 Task: Set the notification email frequency to periodically.
Action: Mouse pressed left at (921, 70)
Screenshot: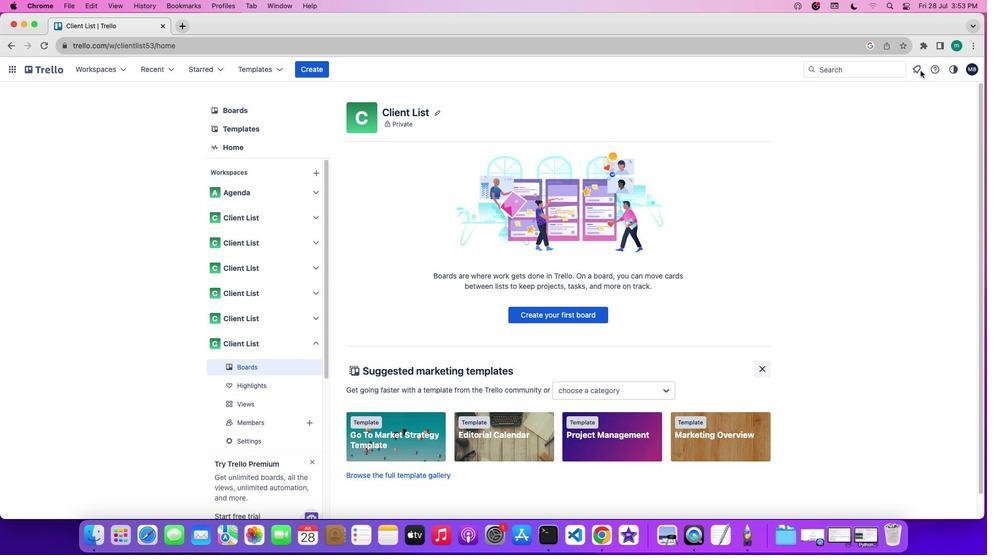 
Action: Mouse moved to (918, 70)
Screenshot: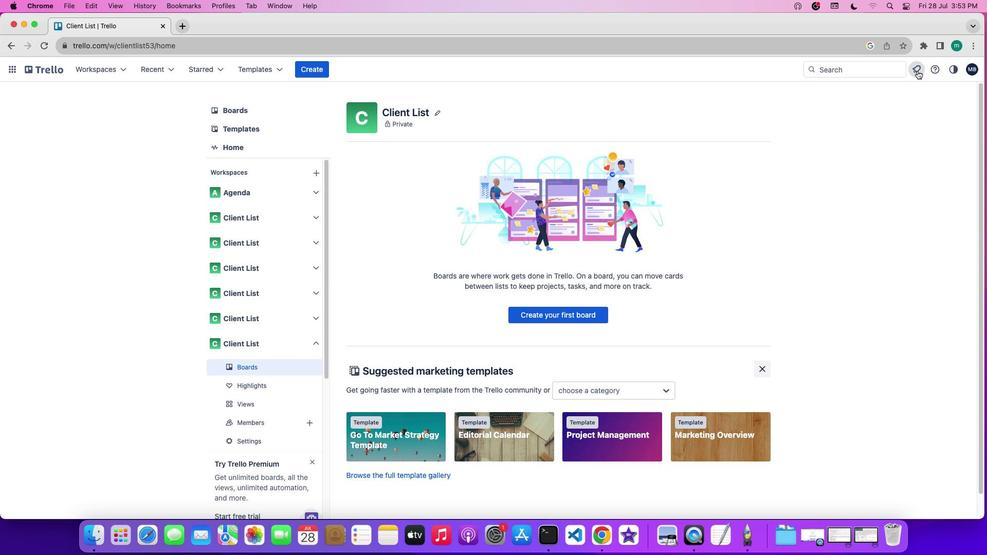 
Action: Mouse pressed left at (918, 70)
Screenshot: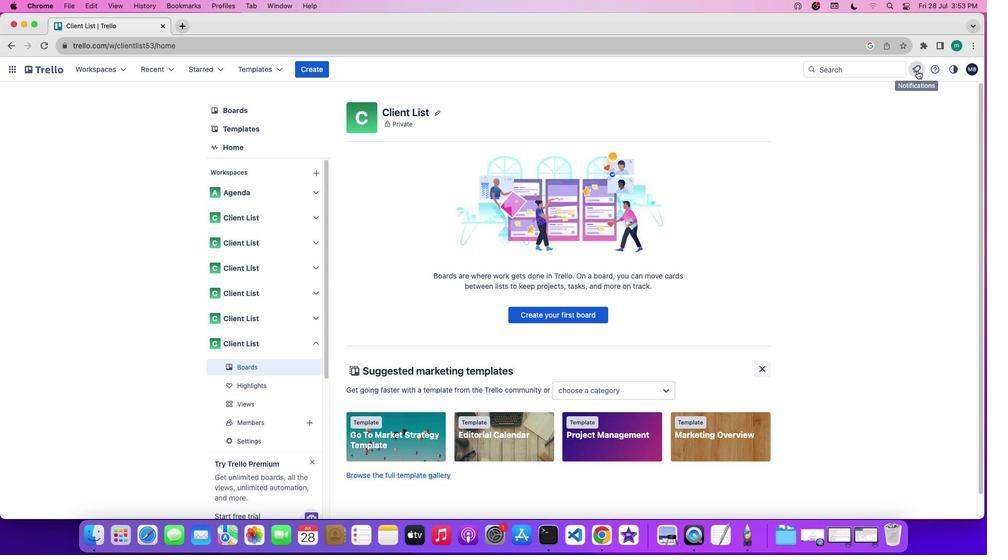 
Action: Mouse moved to (966, 97)
Screenshot: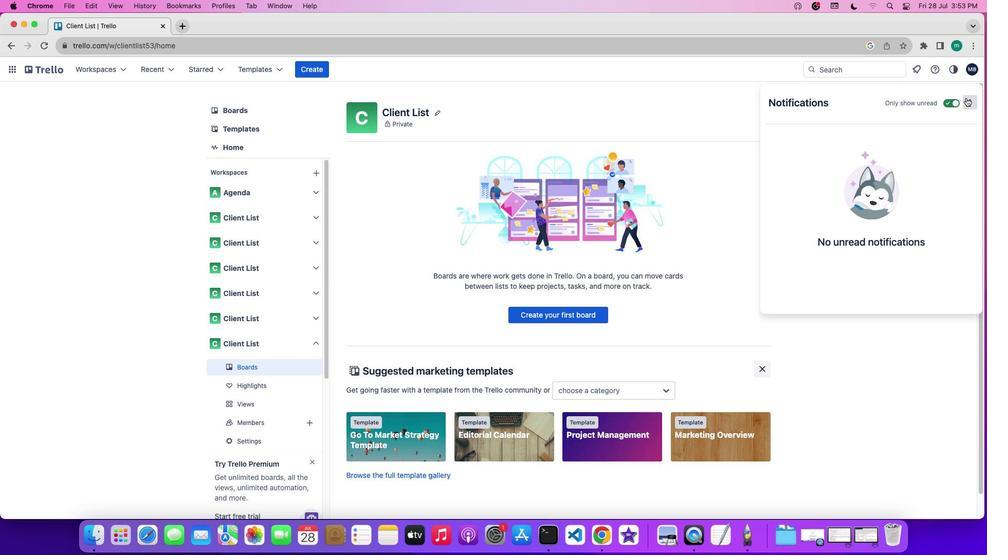 
Action: Mouse pressed left at (966, 97)
Screenshot: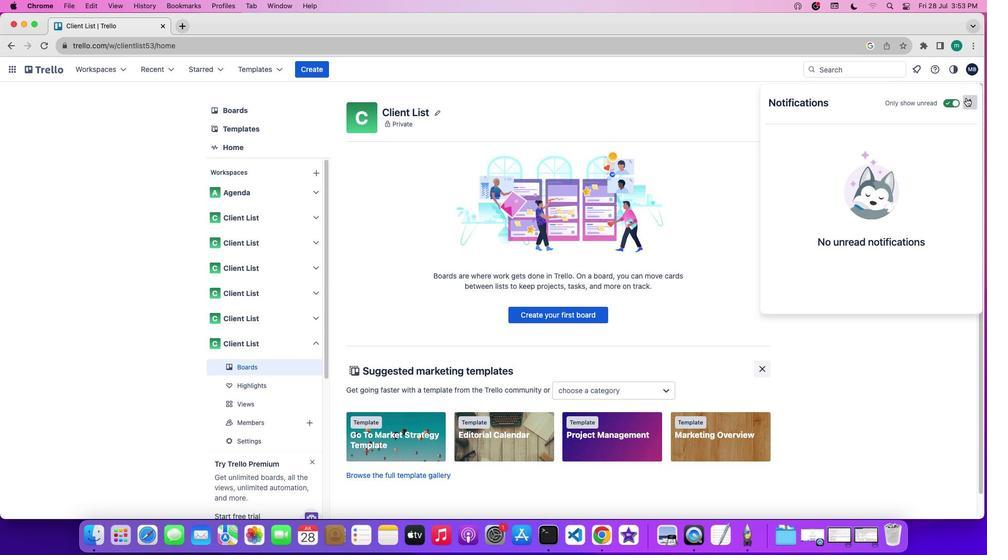 
Action: Mouse moved to (944, 163)
Screenshot: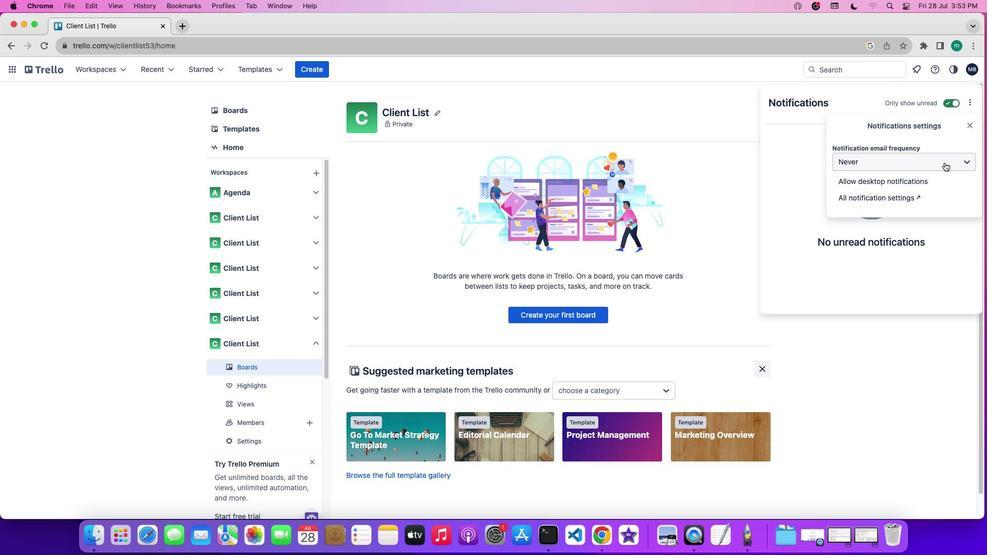 
Action: Mouse pressed left at (944, 163)
Screenshot: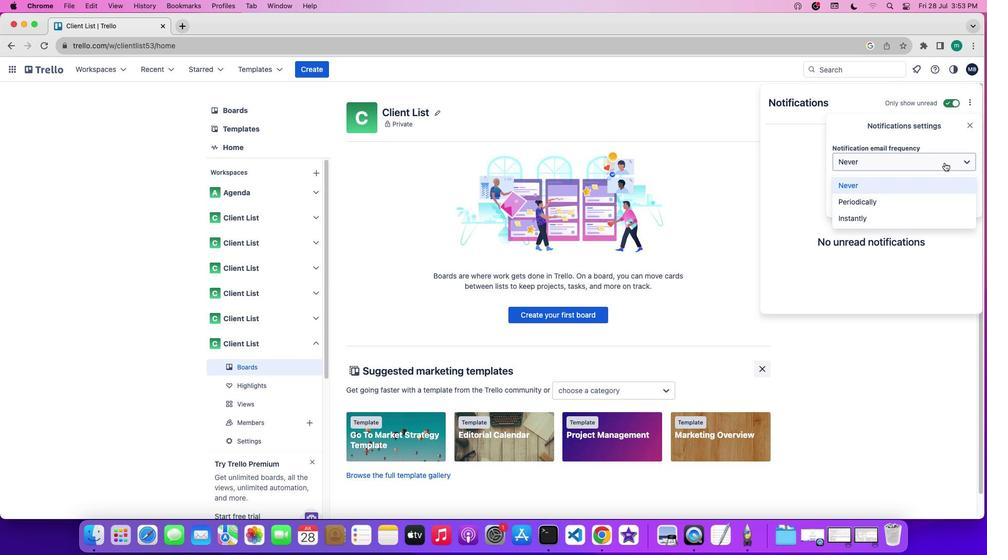 
Action: Mouse moved to (935, 197)
Screenshot: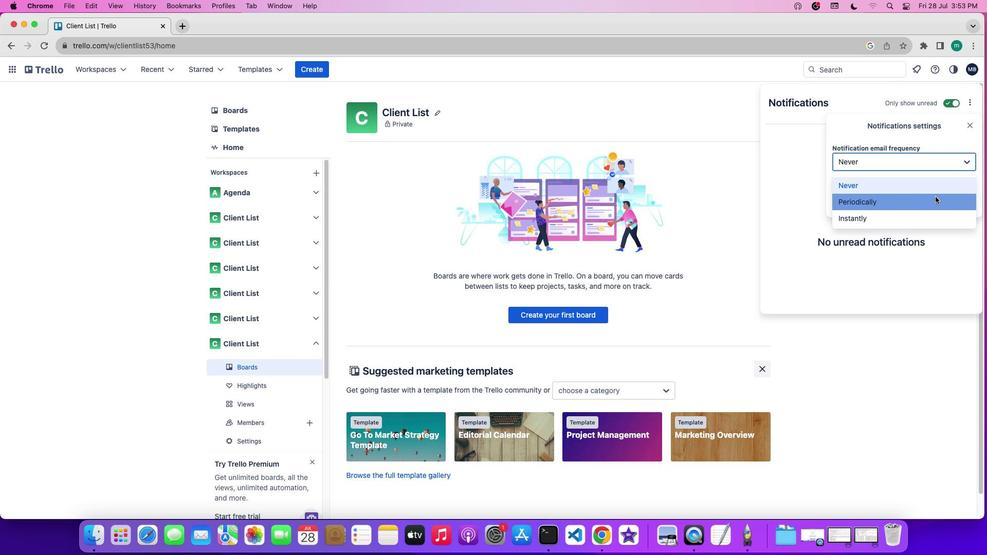 
Action: Mouse pressed left at (935, 197)
Screenshot: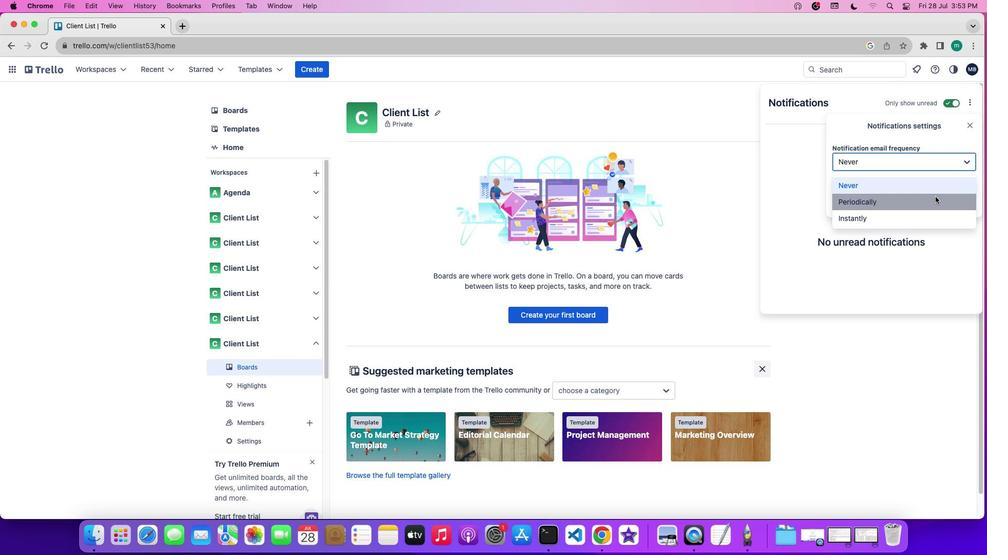 
Action: Mouse moved to (936, 223)
Screenshot: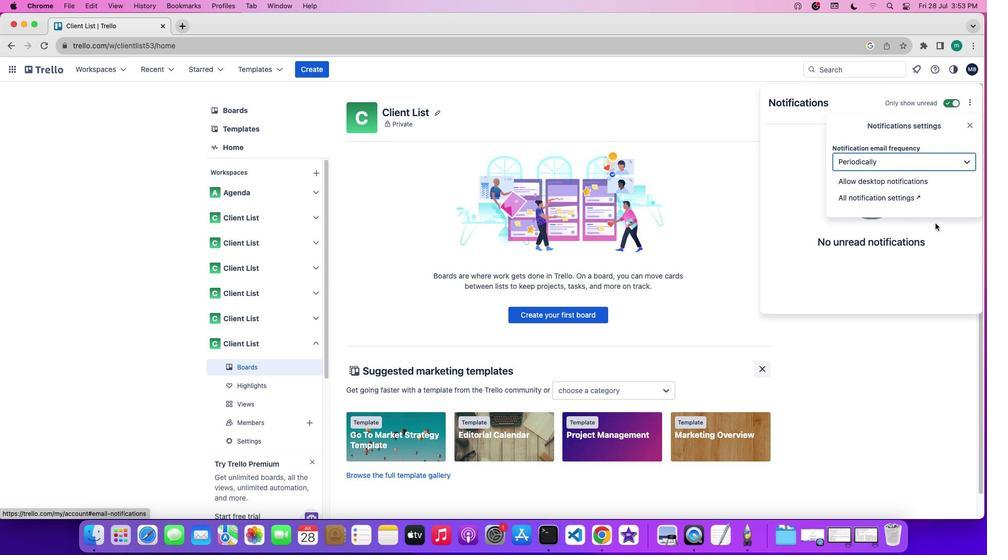 
